 Task: Apply 1.15 line spacing to the text
Action: Mouse pressed left at (276, 401)
Screenshot: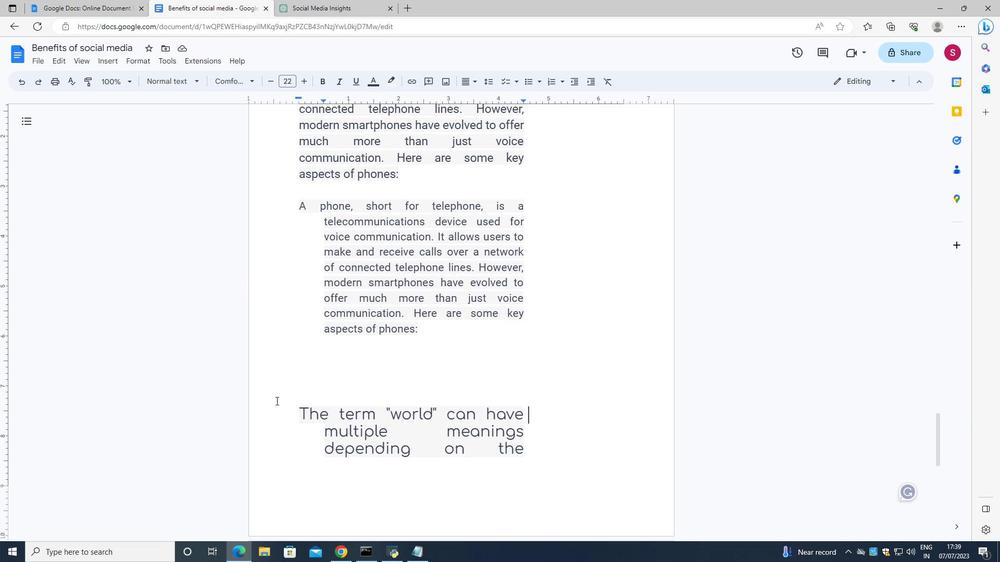 
Action: Mouse moved to (131, 61)
Screenshot: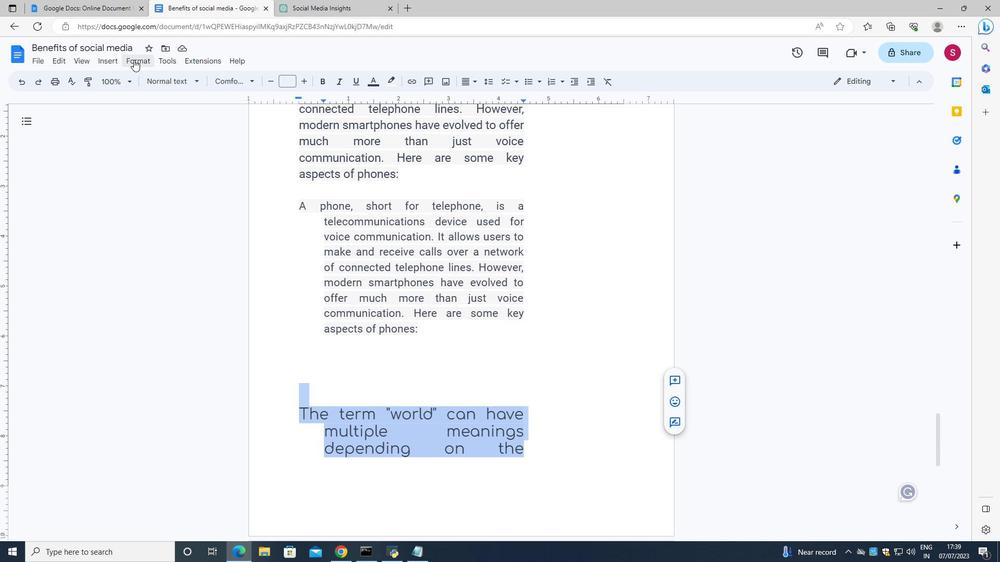 
Action: Mouse pressed left at (131, 61)
Screenshot: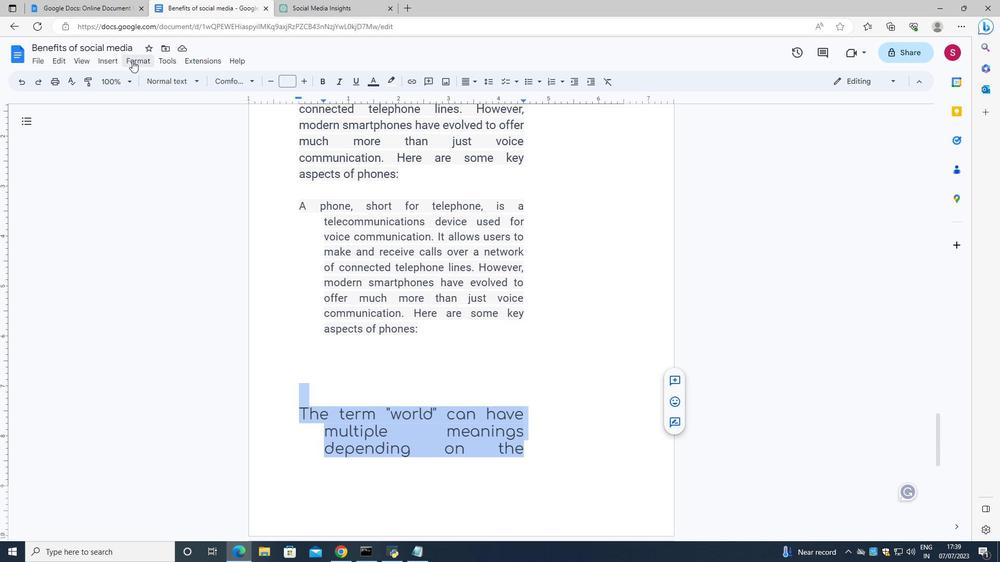 
Action: Mouse moved to (313, 143)
Screenshot: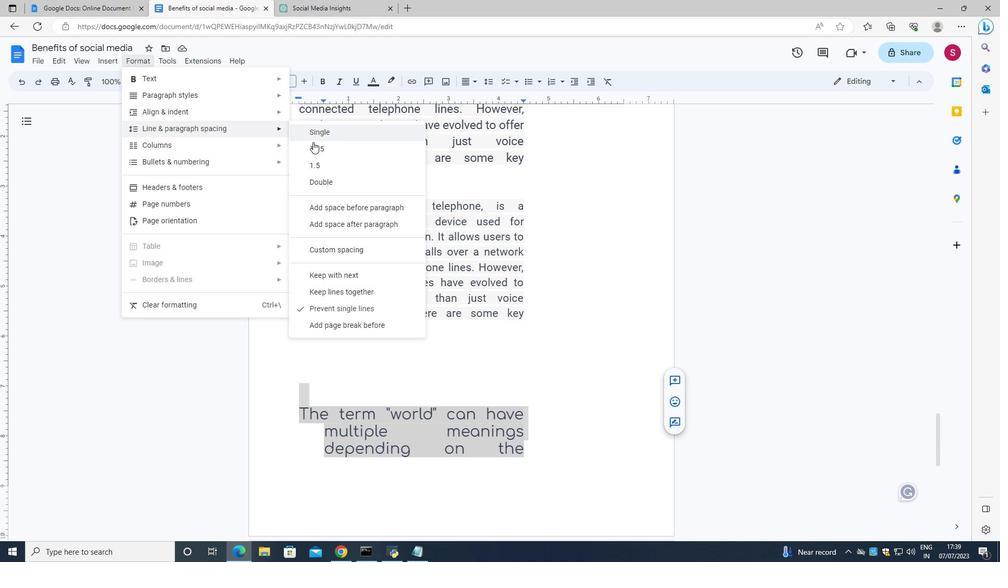 
Action: Mouse pressed left at (313, 143)
Screenshot: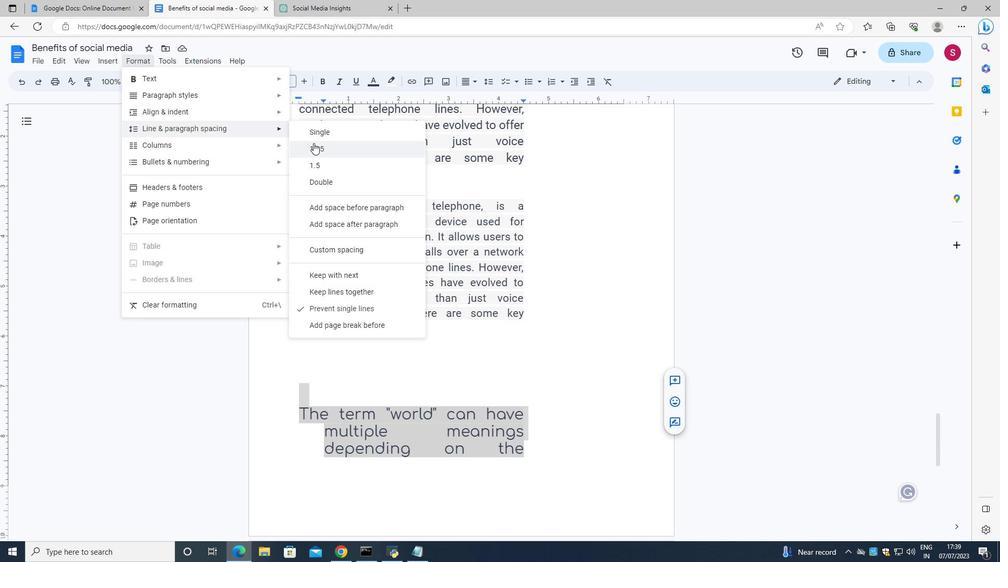 
Action: Mouse moved to (313, 144)
Screenshot: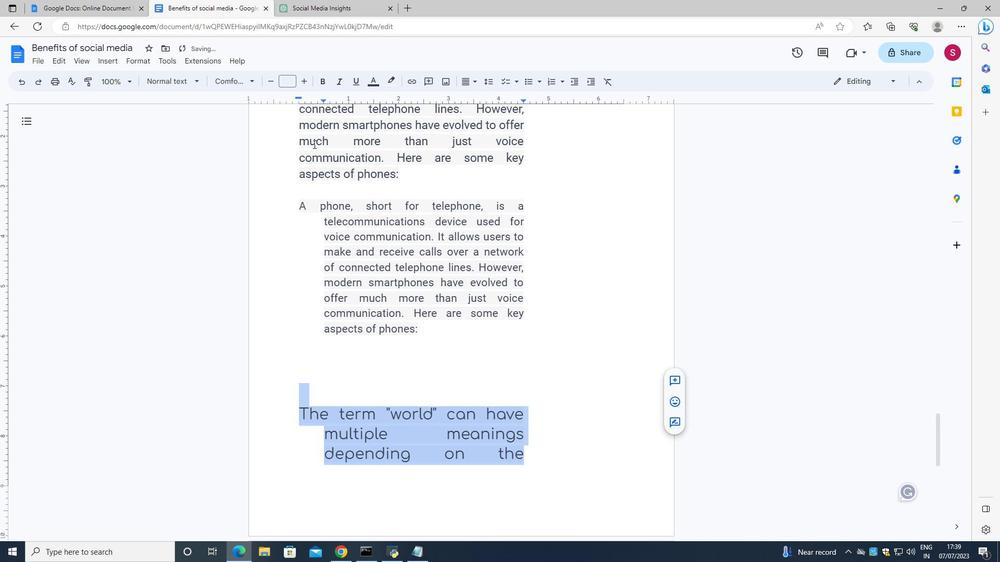 
